Task: Sort the products in the category "Sour Beer" by best match.
Action: Mouse moved to (661, 246)
Screenshot: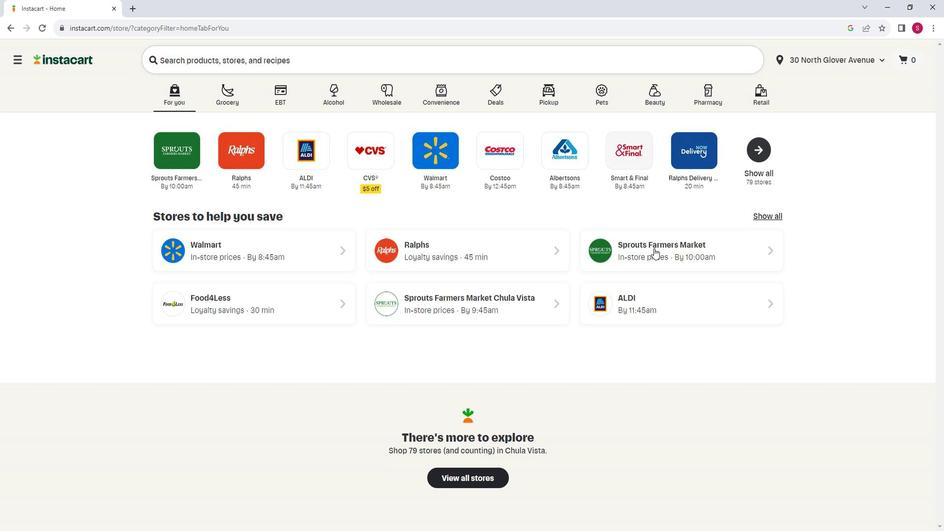 
Action: Mouse pressed left at (661, 246)
Screenshot: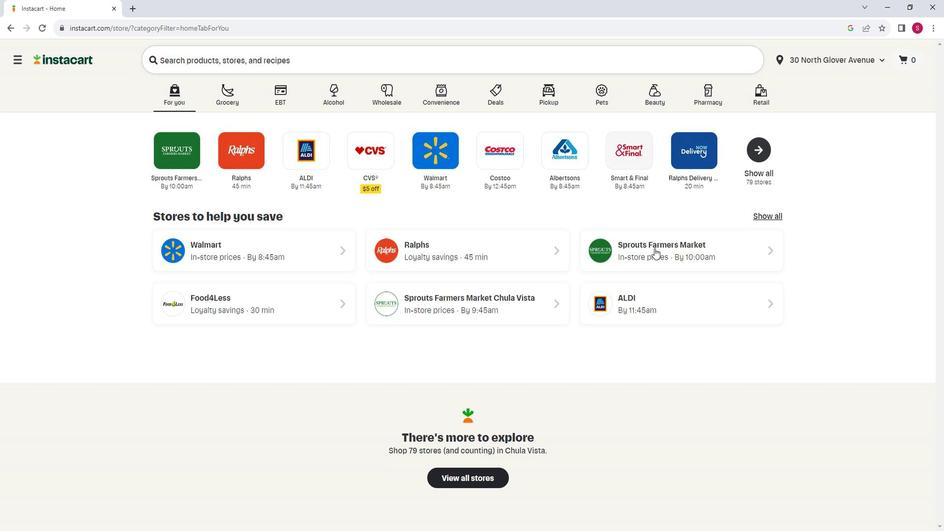 
Action: Mouse moved to (48, 299)
Screenshot: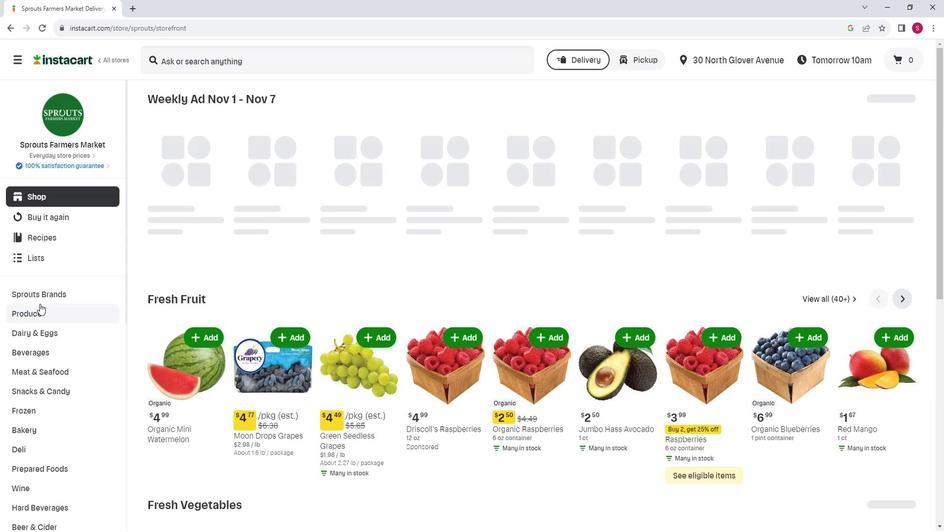 
Action: Mouse scrolled (48, 299) with delta (0, 0)
Screenshot: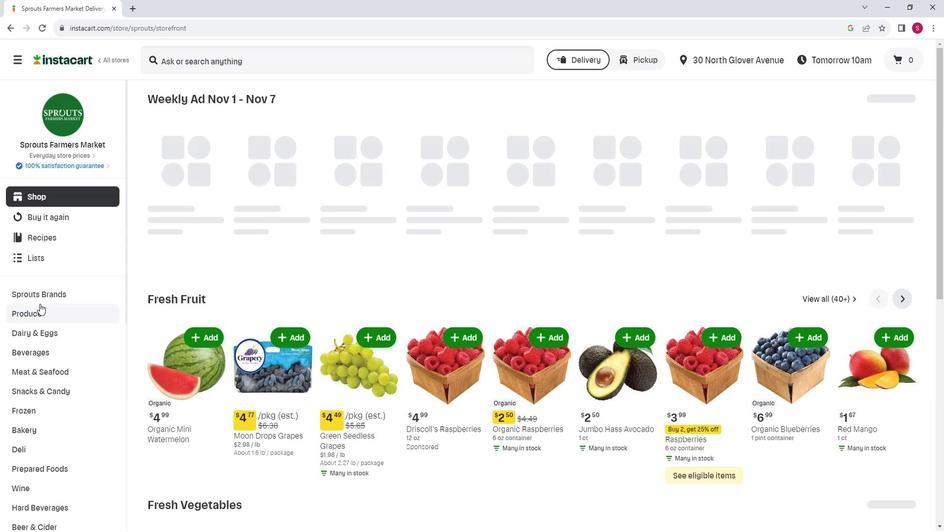 
Action: Mouse moved to (38, 464)
Screenshot: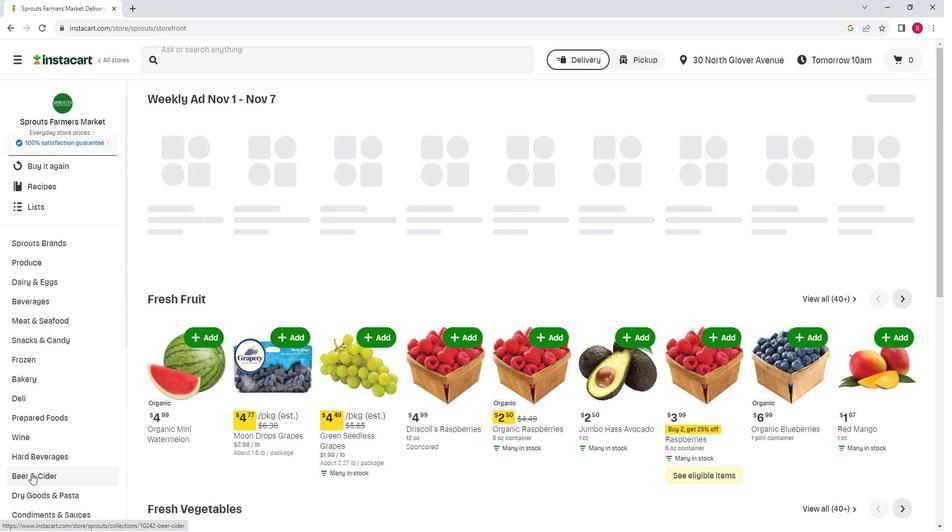 
Action: Mouse pressed left at (38, 464)
Screenshot: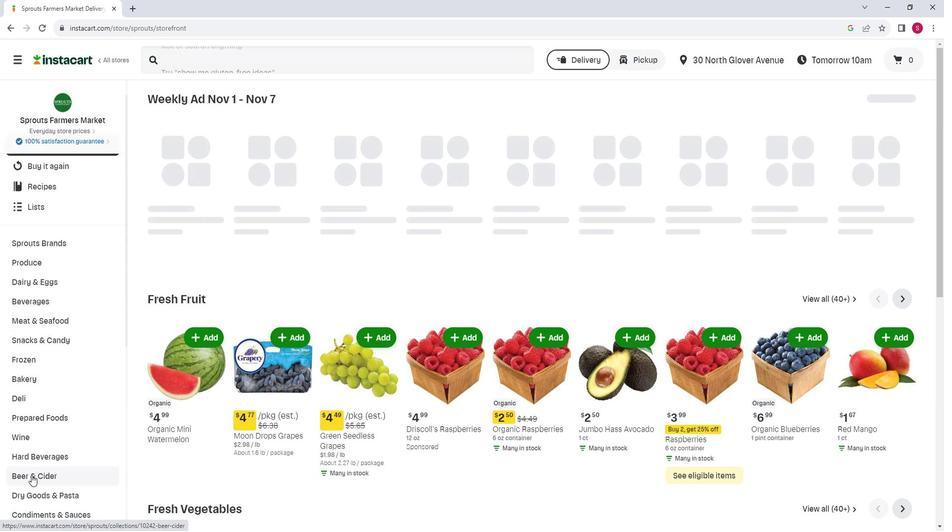 
Action: Mouse moved to (717, 133)
Screenshot: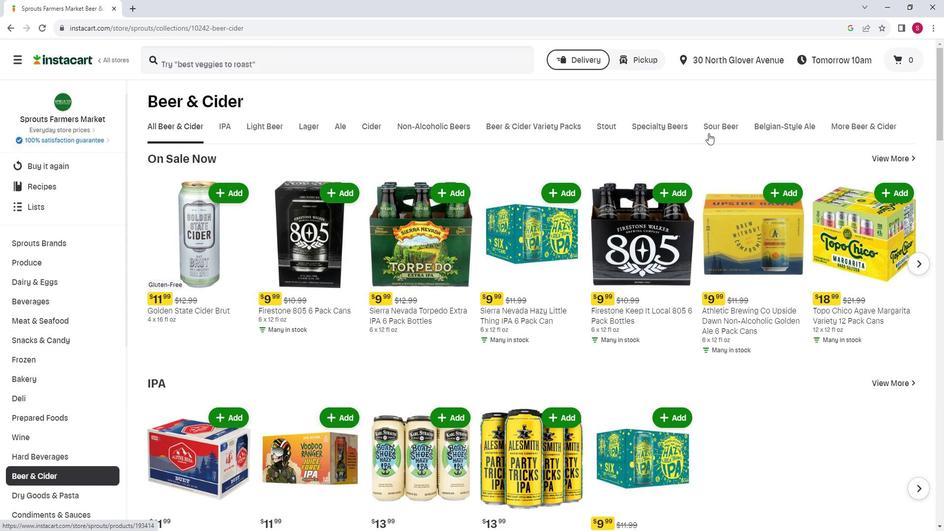 
Action: Mouse pressed left at (717, 133)
Screenshot: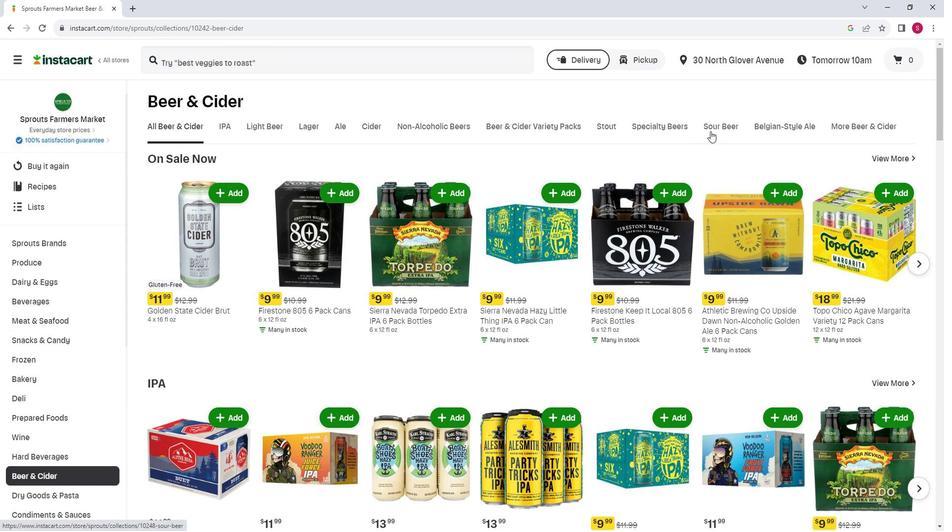 
Action: Mouse moved to (917, 160)
Screenshot: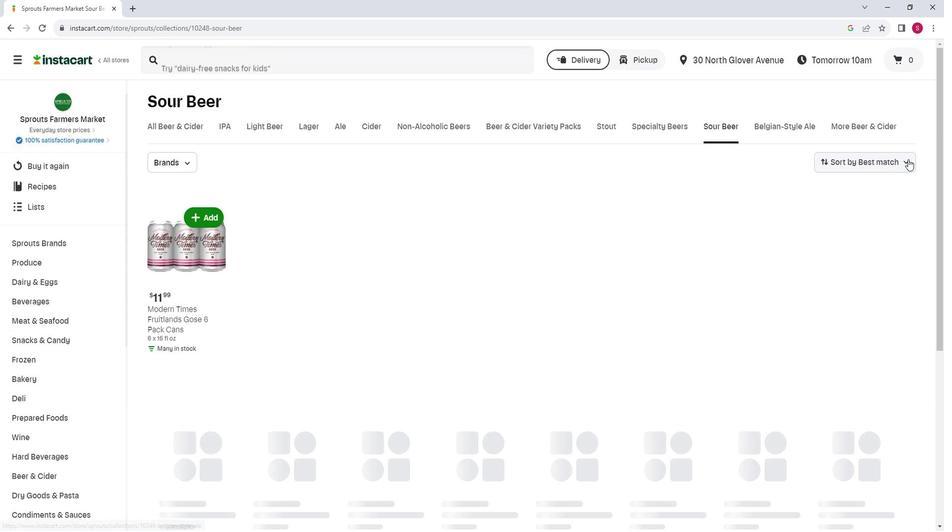
Action: Mouse pressed left at (917, 160)
Screenshot: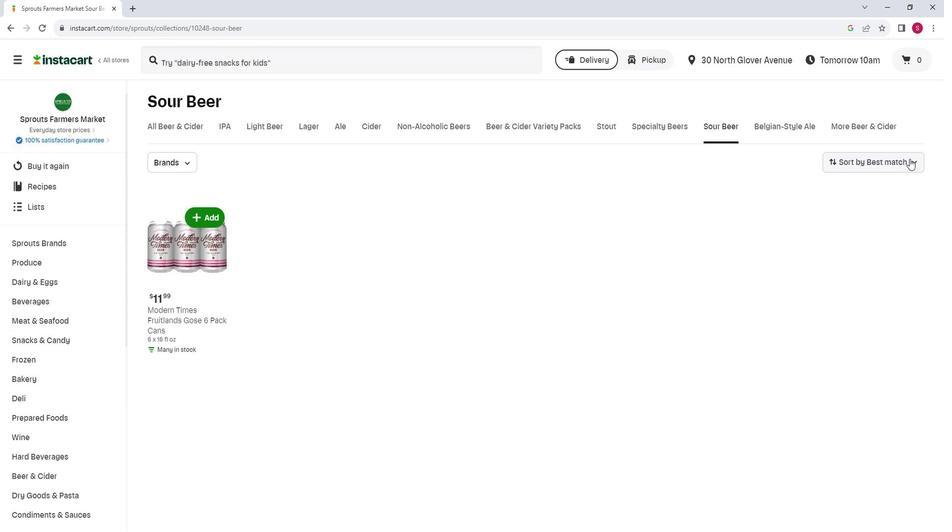 
Action: Mouse moved to (904, 186)
Screenshot: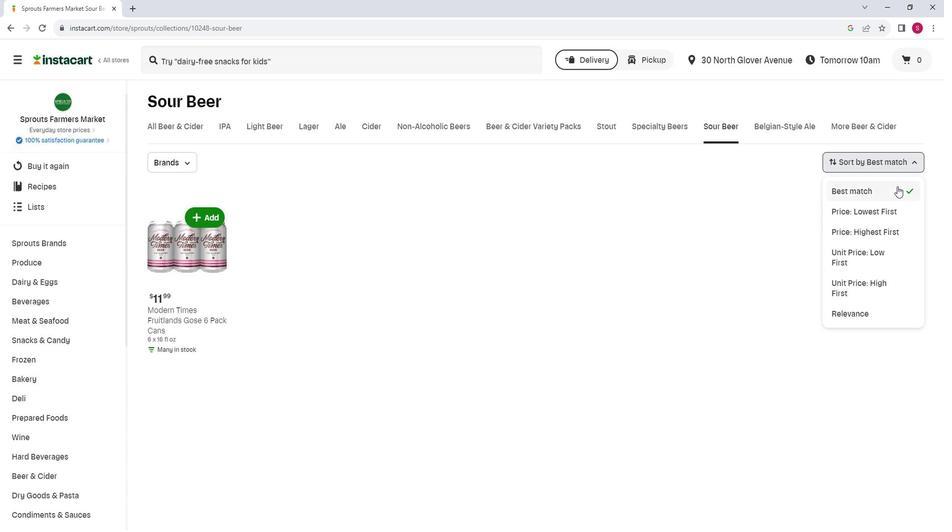 
Action: Mouse pressed left at (904, 186)
Screenshot: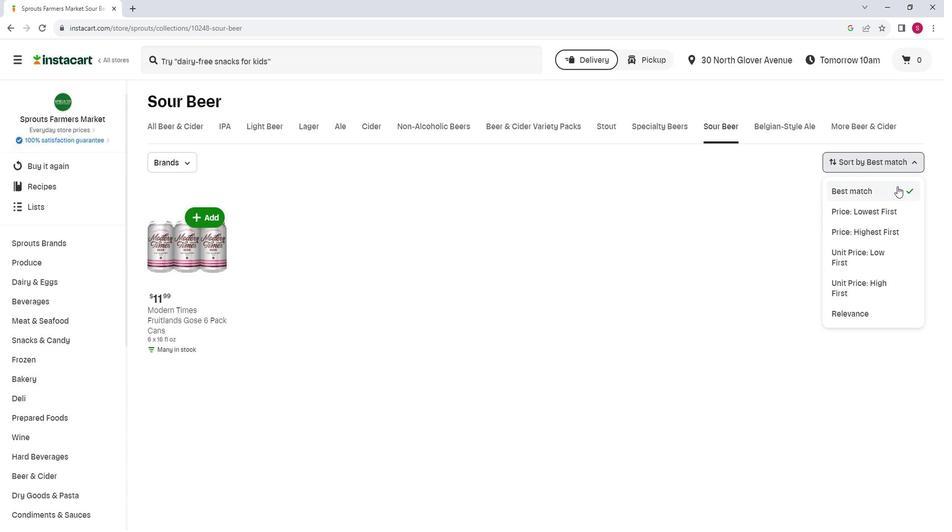 
Action: Mouse moved to (756, 190)
Screenshot: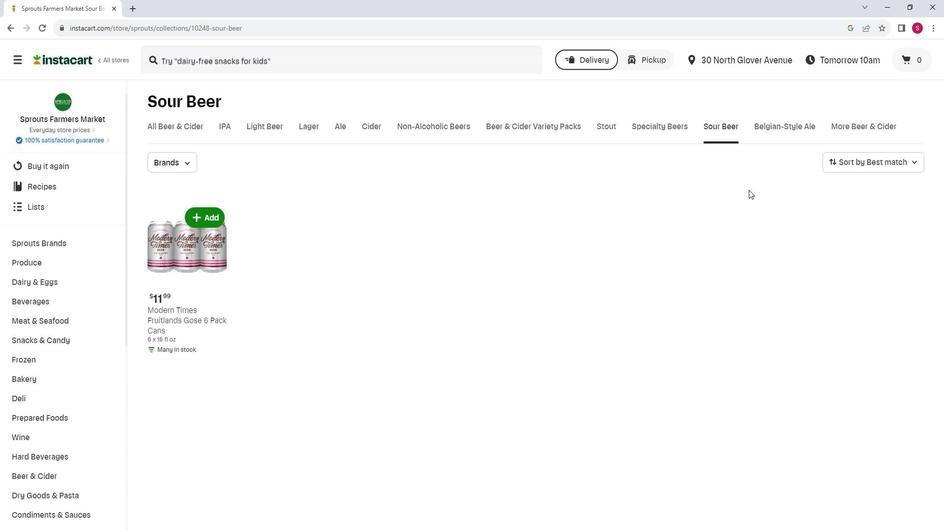 
